 Task: Add an action where "Priority is Urgent" in Customer not responding.
Action: Mouse moved to (14, 292)
Screenshot: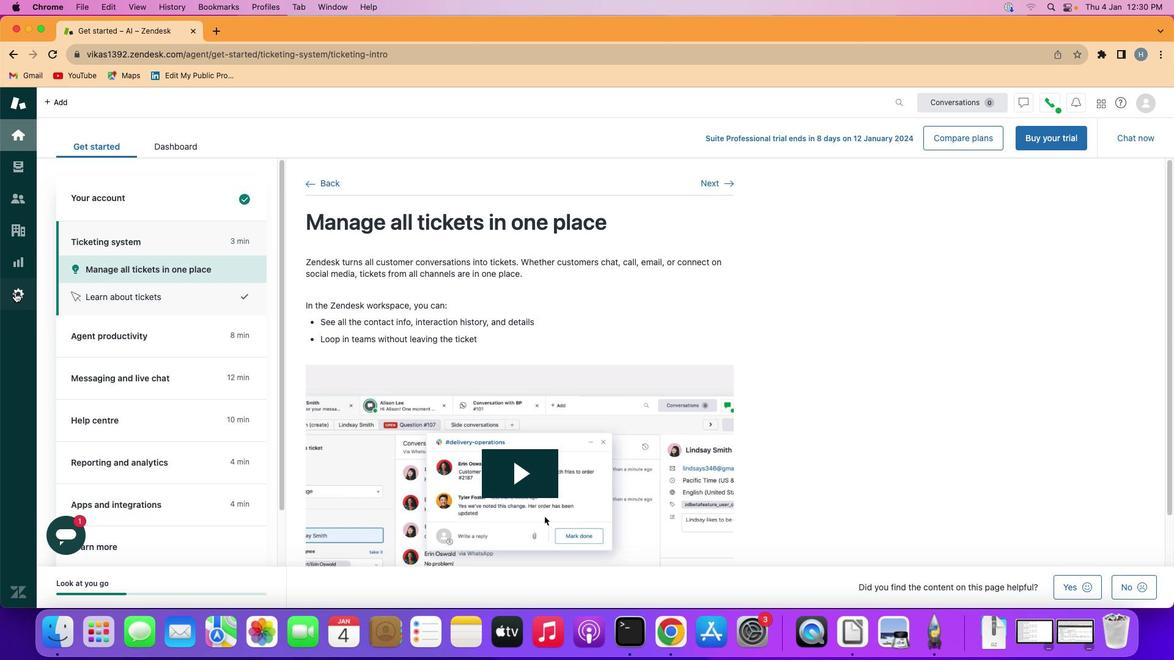 
Action: Mouse pressed left at (14, 292)
Screenshot: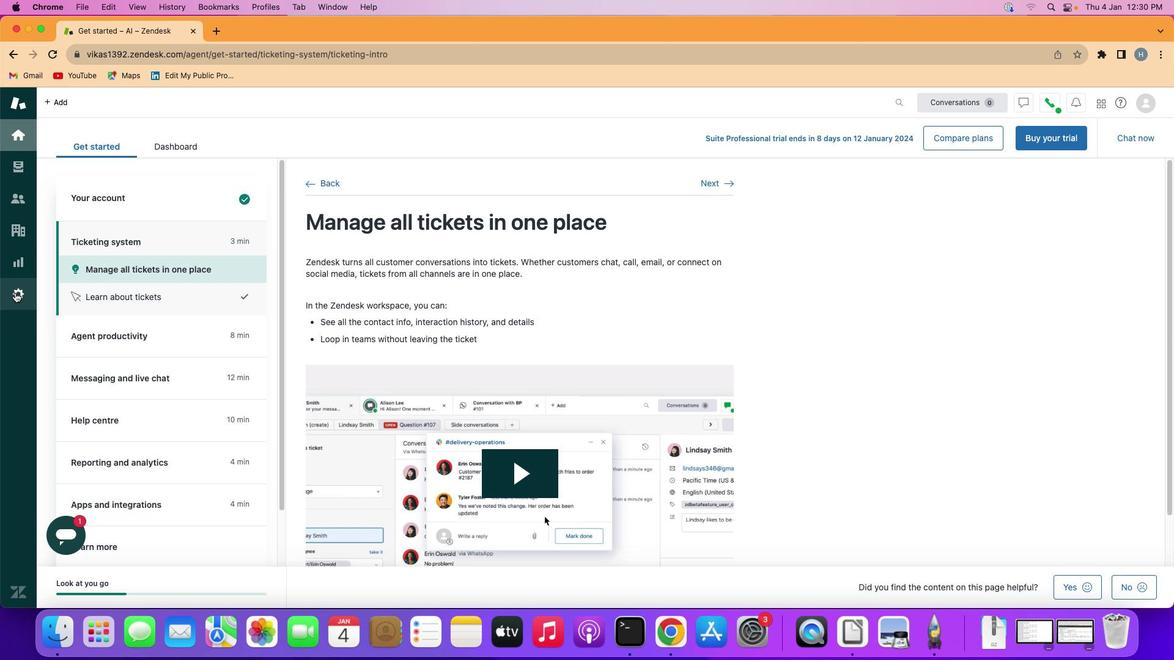 
Action: Mouse moved to (229, 496)
Screenshot: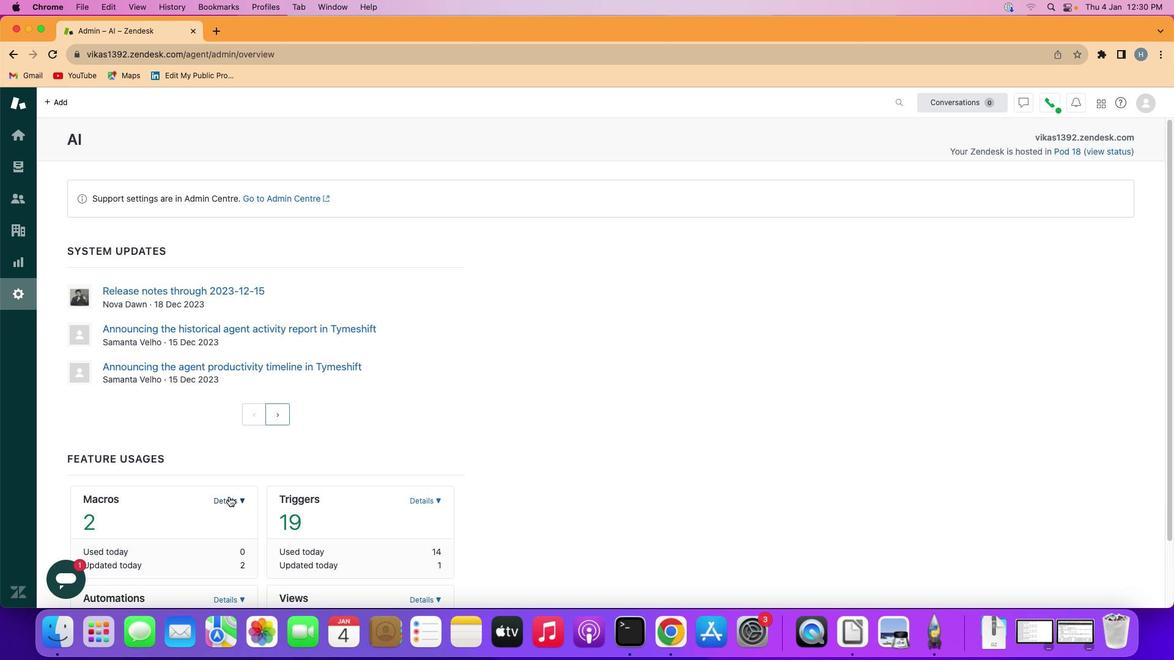 
Action: Mouse pressed left at (229, 496)
Screenshot: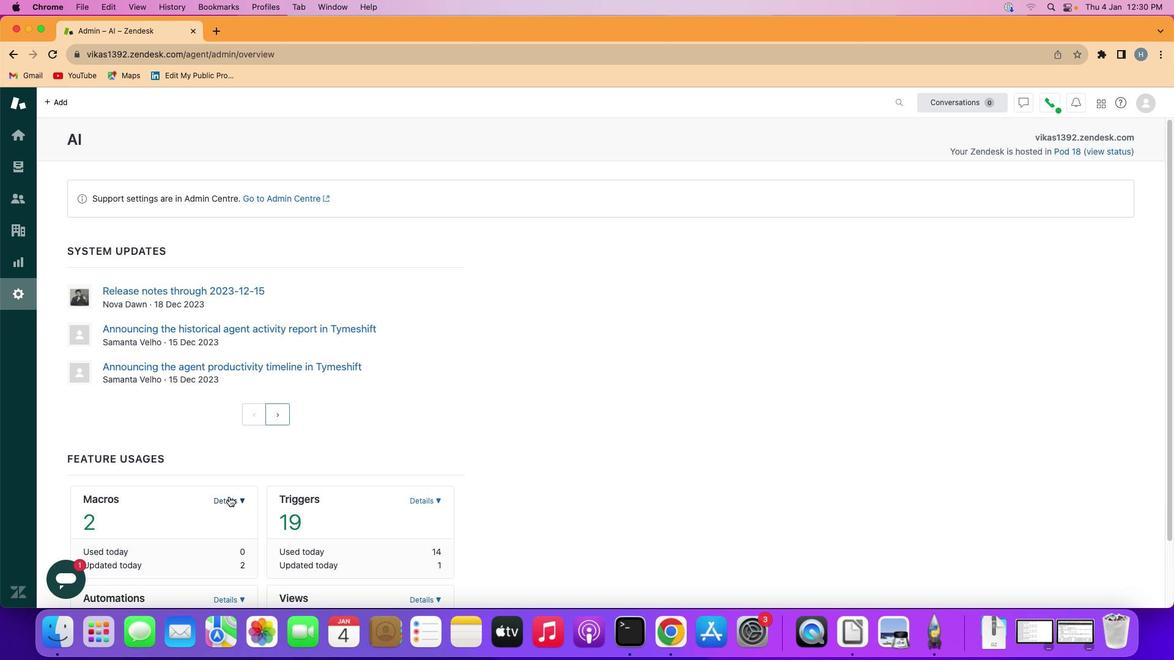 
Action: Mouse moved to (162, 564)
Screenshot: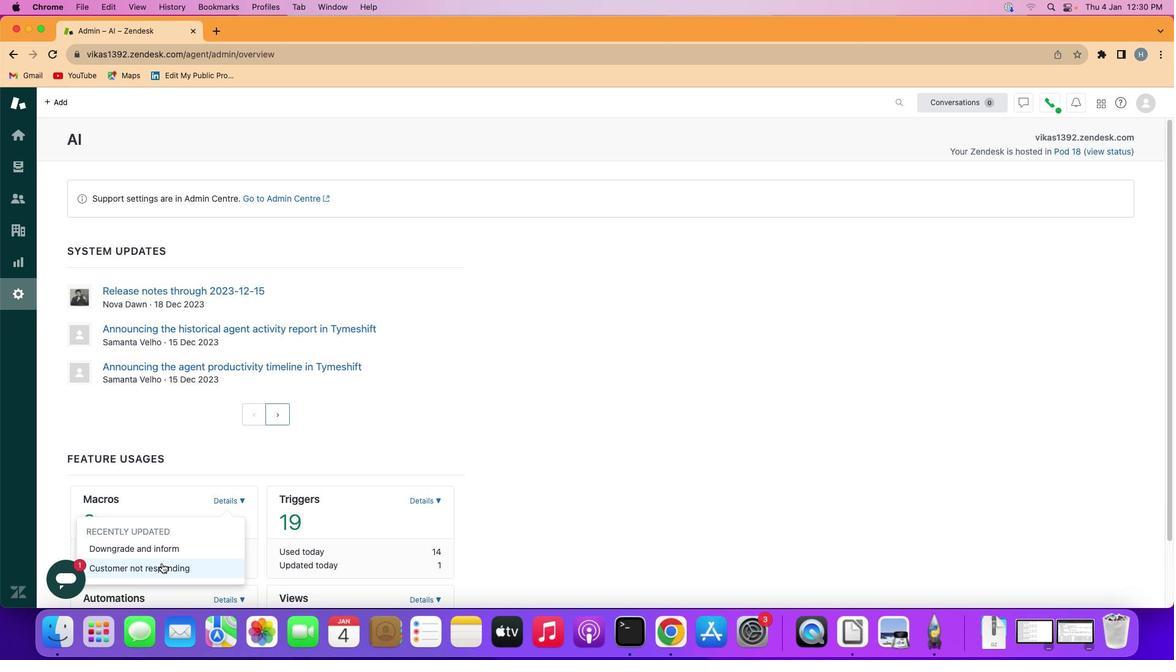
Action: Mouse pressed left at (162, 564)
Screenshot: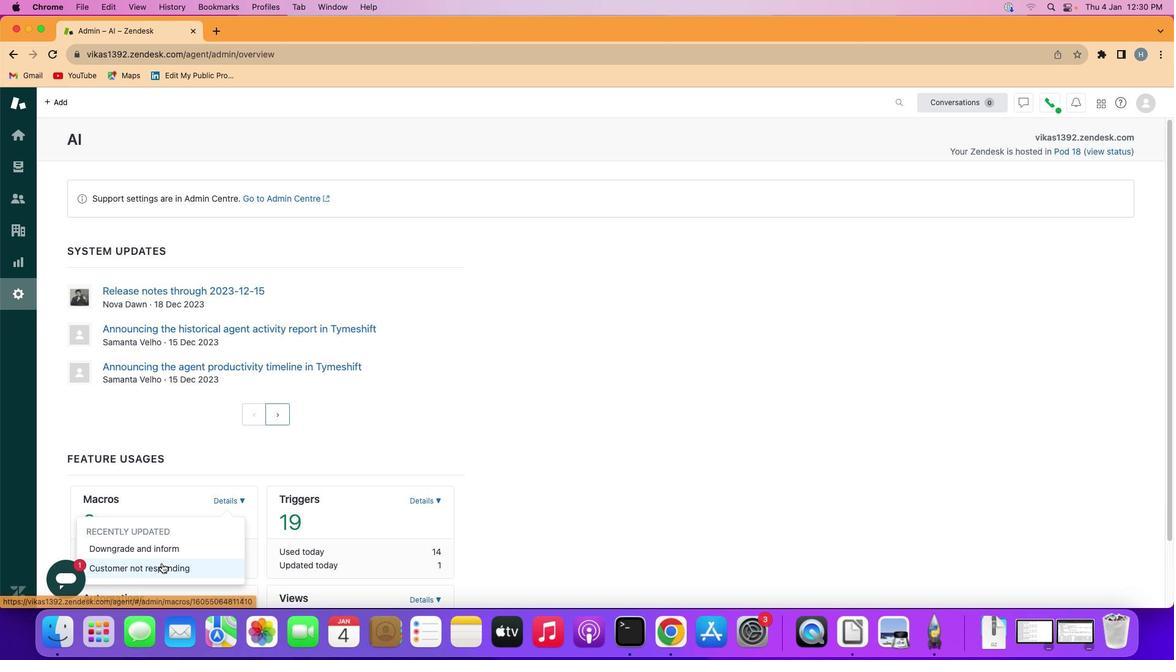 
Action: Mouse moved to (195, 442)
Screenshot: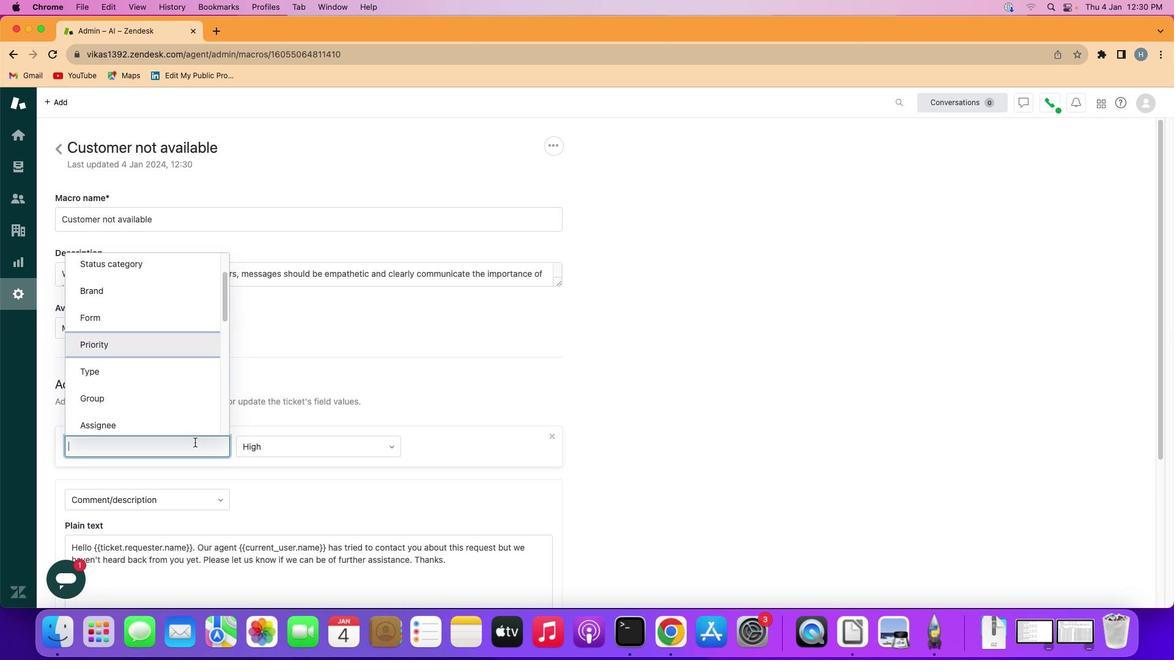 
Action: Mouse pressed left at (195, 442)
Screenshot: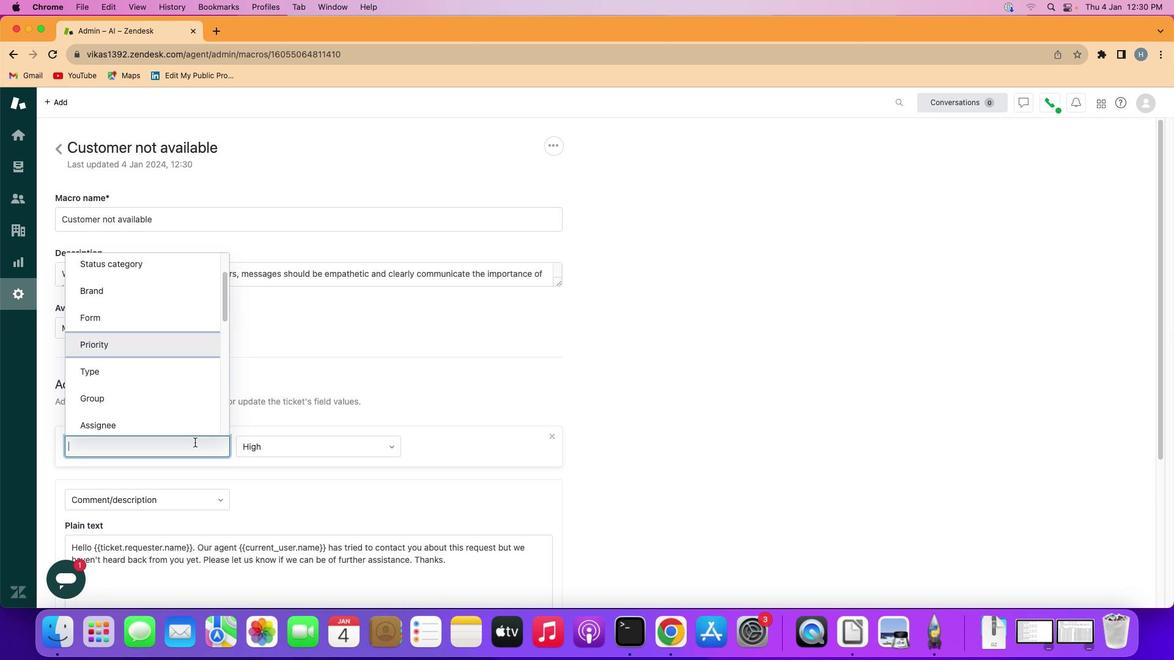 
Action: Mouse moved to (183, 351)
Screenshot: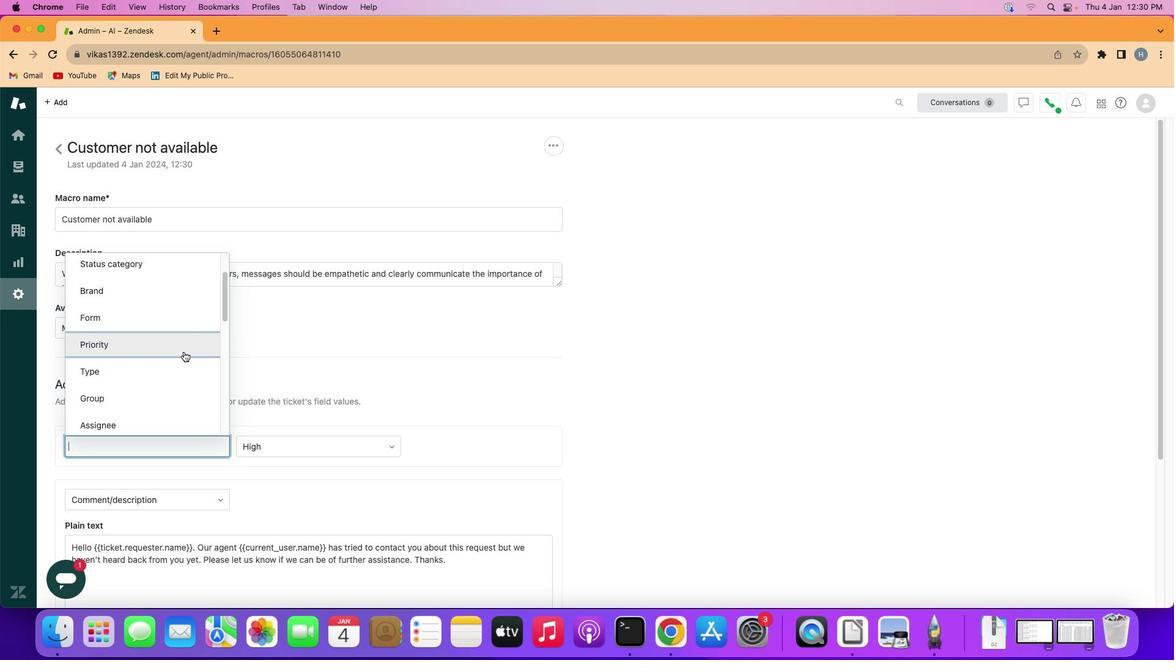 
Action: Mouse pressed left at (183, 351)
Screenshot: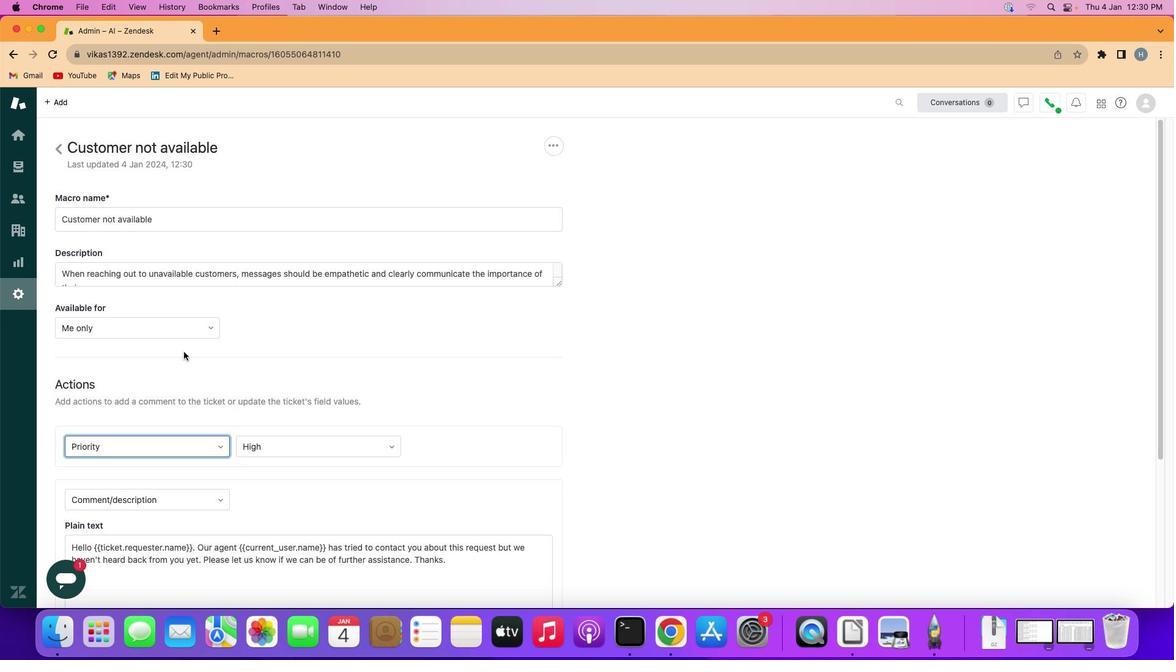 
Action: Mouse moved to (292, 451)
Screenshot: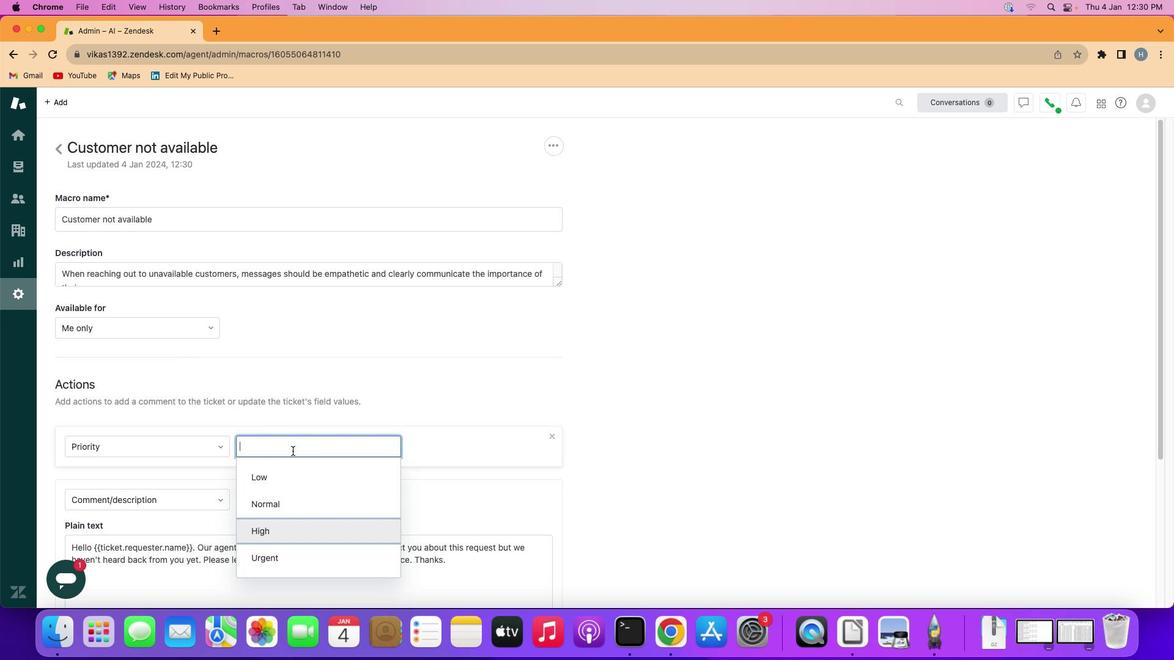 
Action: Mouse pressed left at (292, 451)
Screenshot: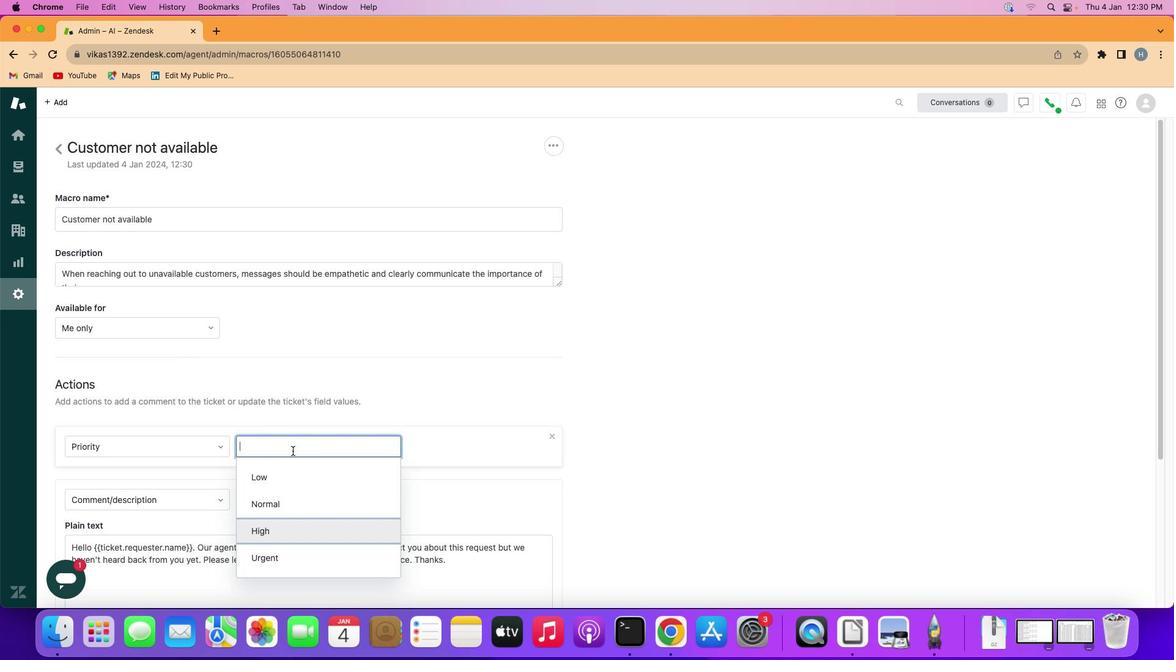
Action: Mouse moved to (296, 562)
Screenshot: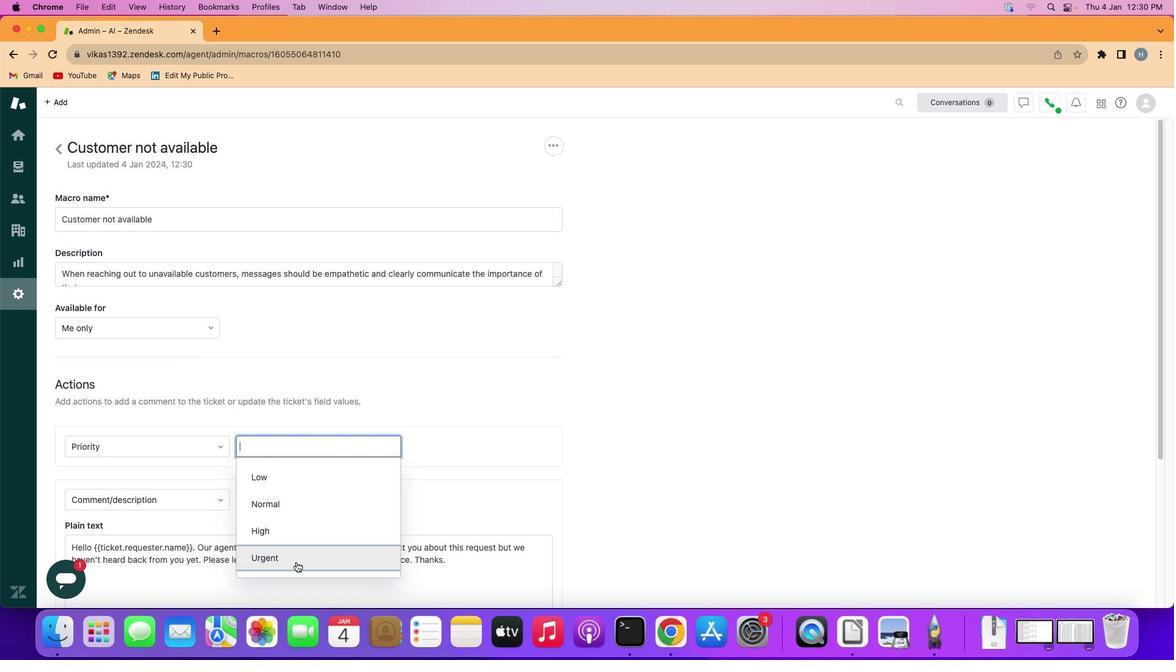 
Action: Mouse pressed left at (296, 562)
Screenshot: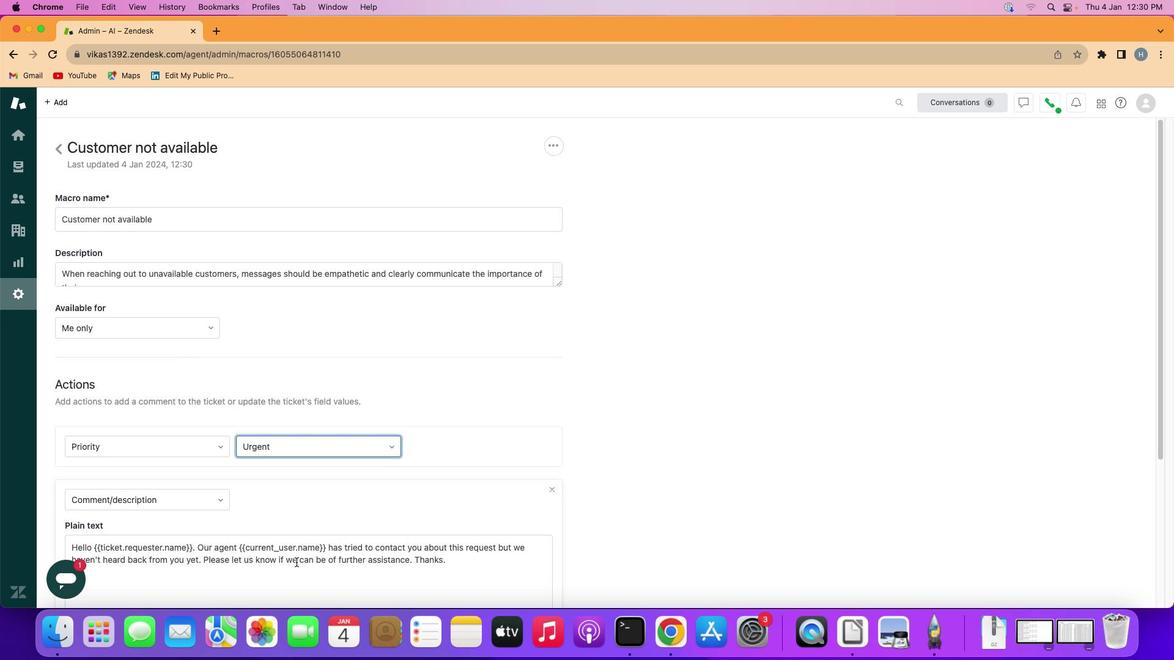 
Action: Mouse moved to (408, 510)
Screenshot: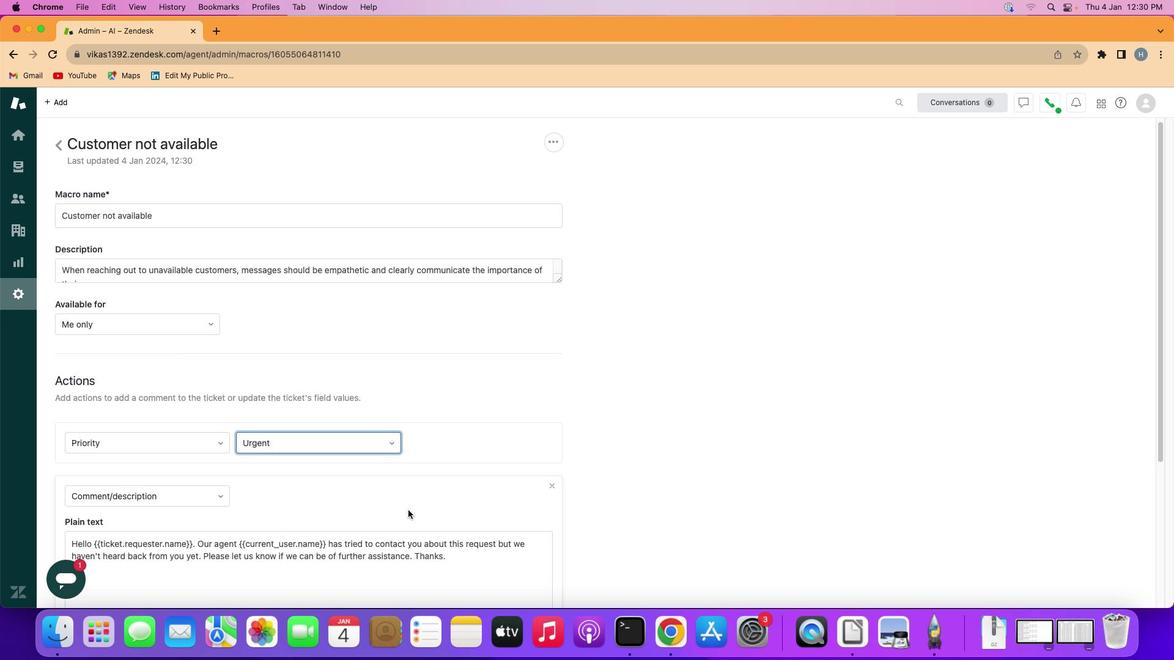 
Action: Mouse scrolled (408, 510) with delta (0, 0)
Screenshot: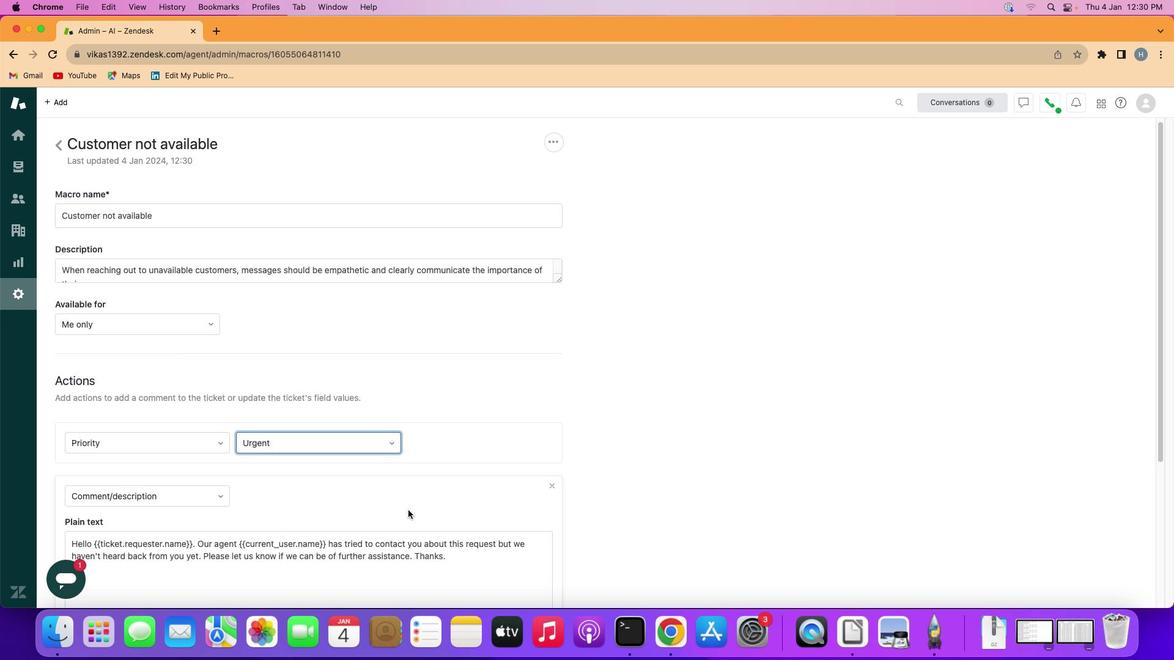 
Action: Mouse scrolled (408, 510) with delta (0, 0)
Screenshot: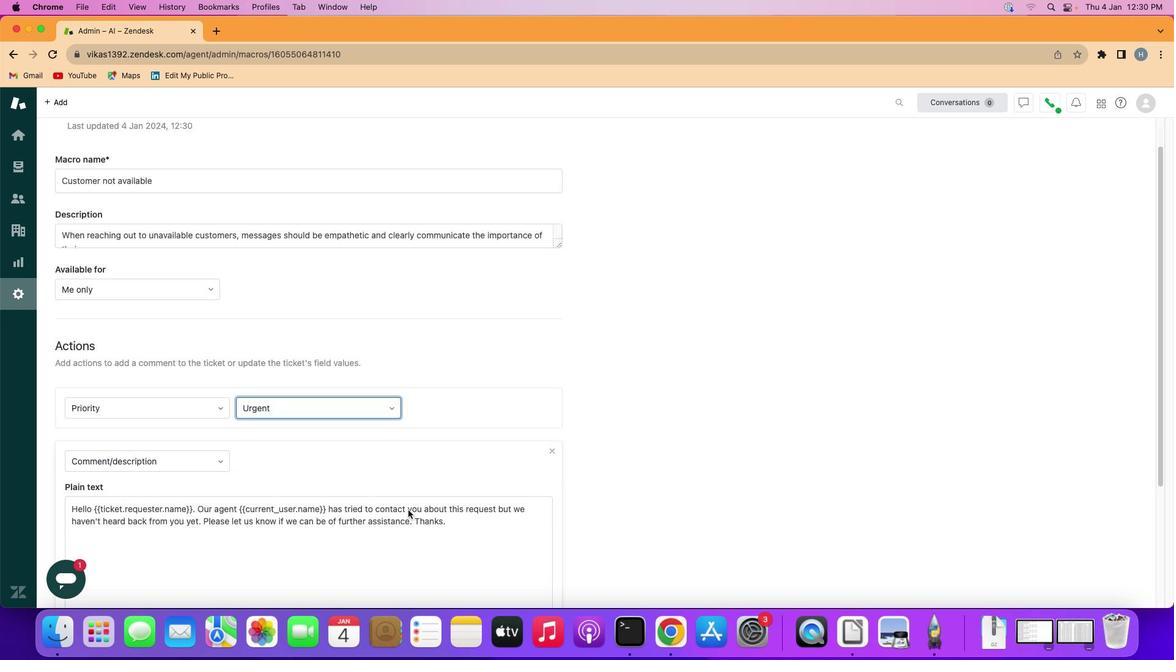
Action: Mouse scrolled (408, 510) with delta (0, -1)
Screenshot: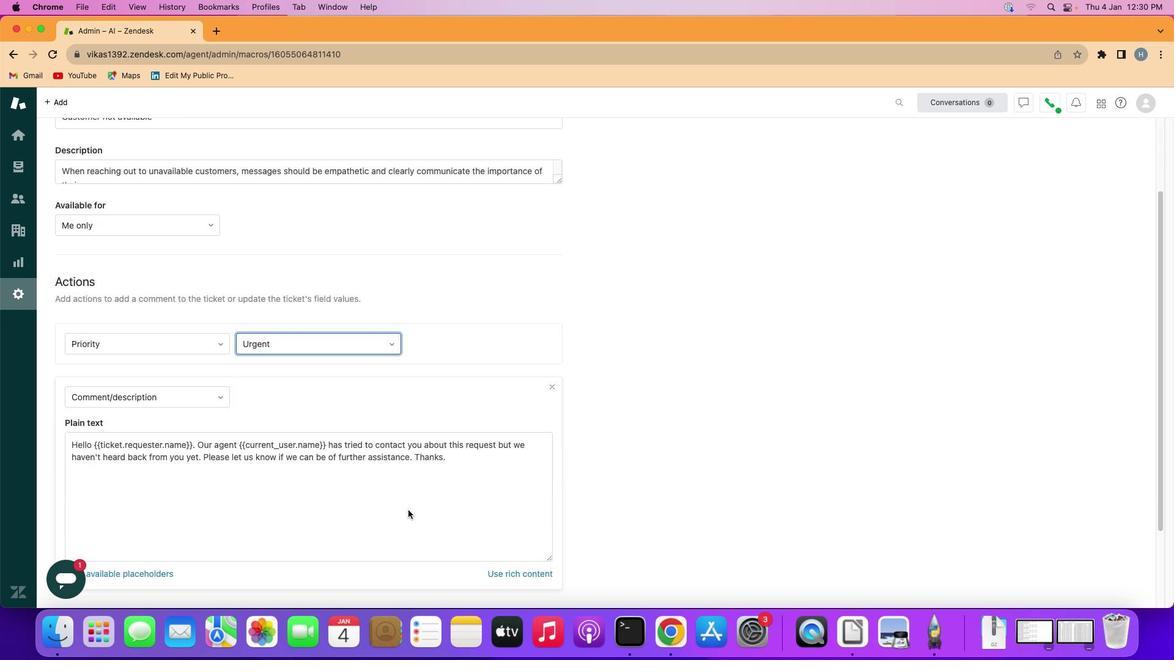 
Action: Mouse scrolled (408, 510) with delta (0, -2)
Screenshot: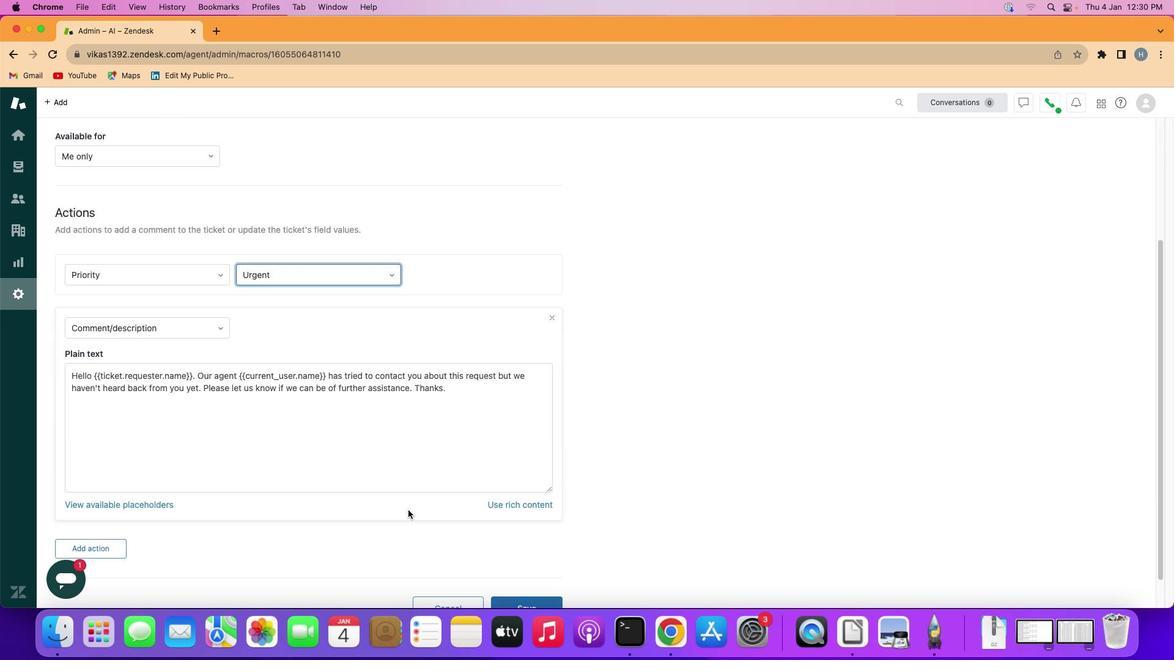 
Action: Mouse scrolled (408, 510) with delta (0, -2)
Screenshot: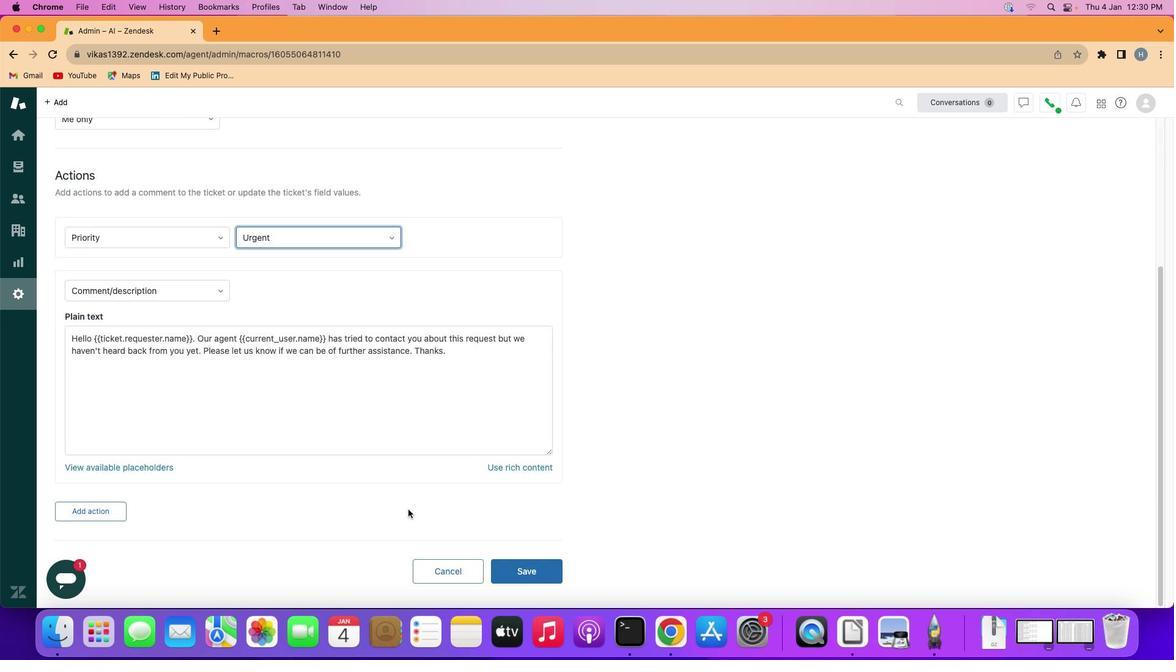 
Action: Mouse moved to (512, 578)
Screenshot: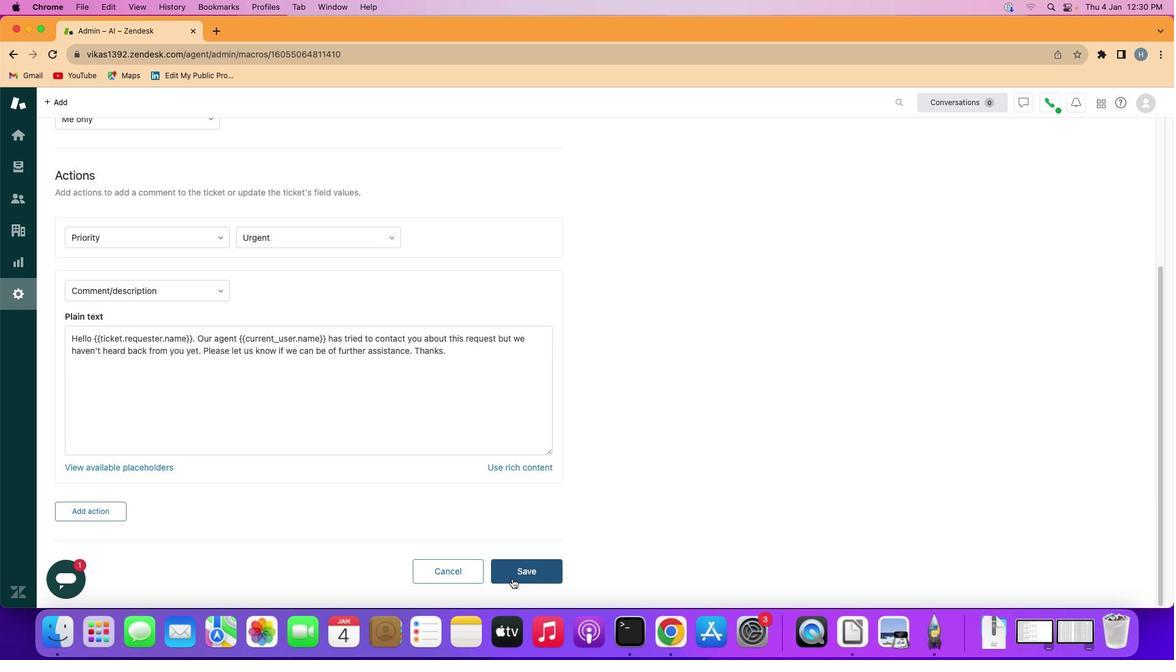 
Action: Mouse pressed left at (512, 578)
Screenshot: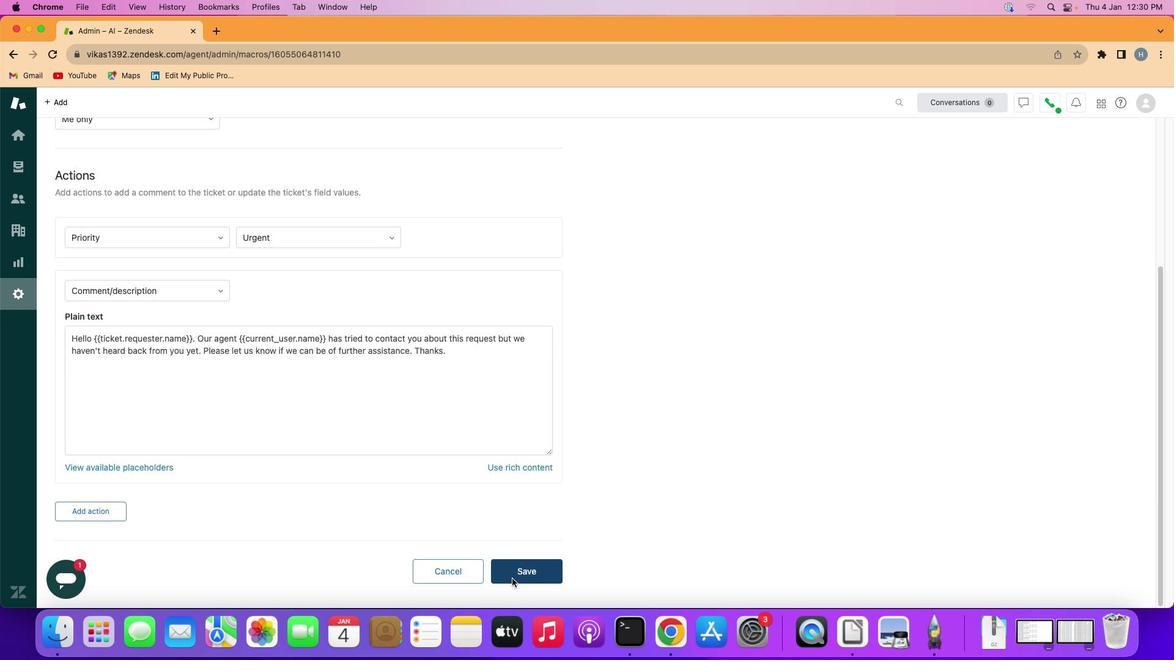 
Action: Mouse moved to (607, 450)
Screenshot: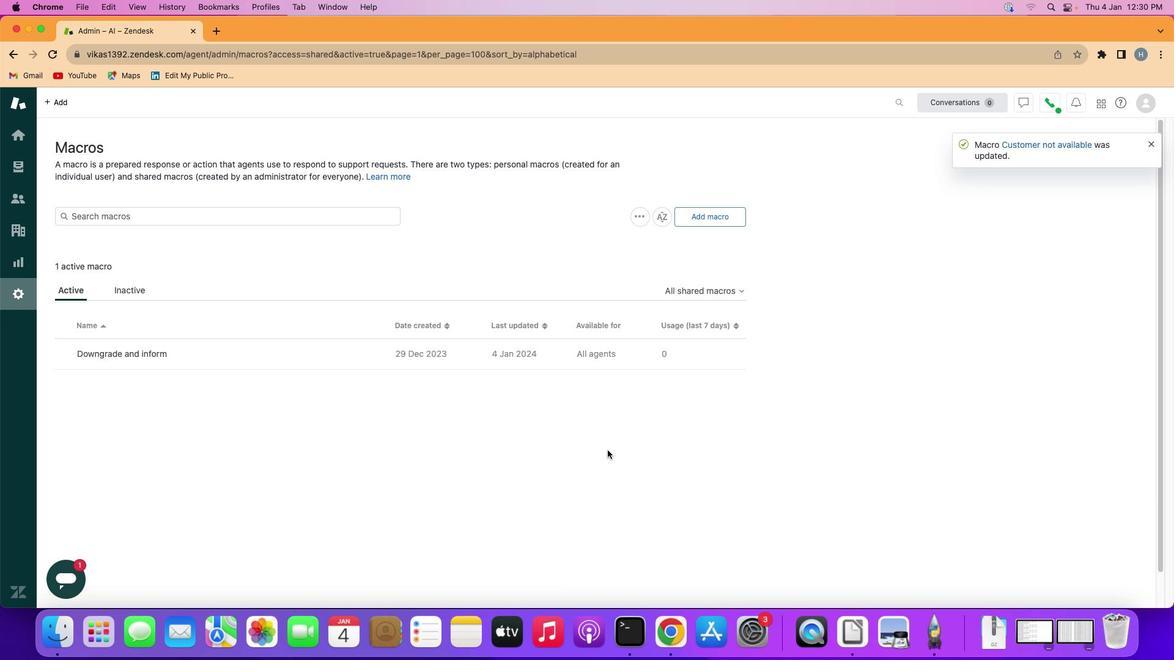 
